 Task: Set the theme color for the current profile to "RGB (255 123 132 )".
Action: Mouse moved to (1193, 34)
Screenshot: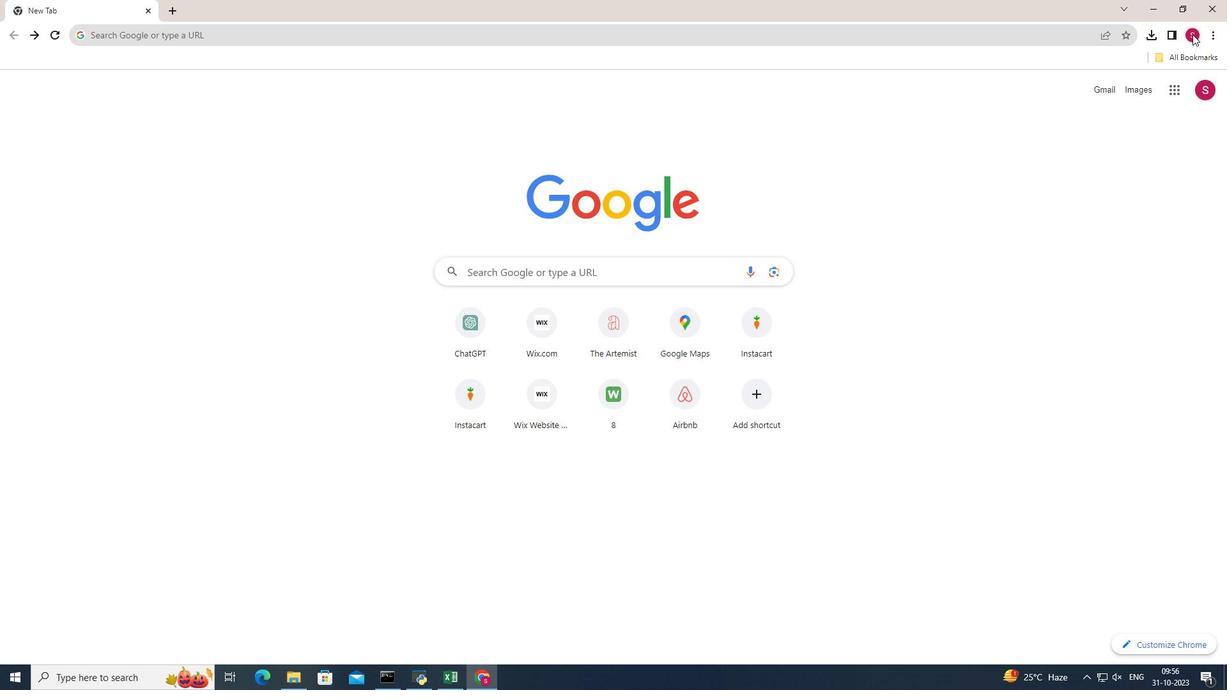 
Action: Mouse pressed left at (1193, 34)
Screenshot: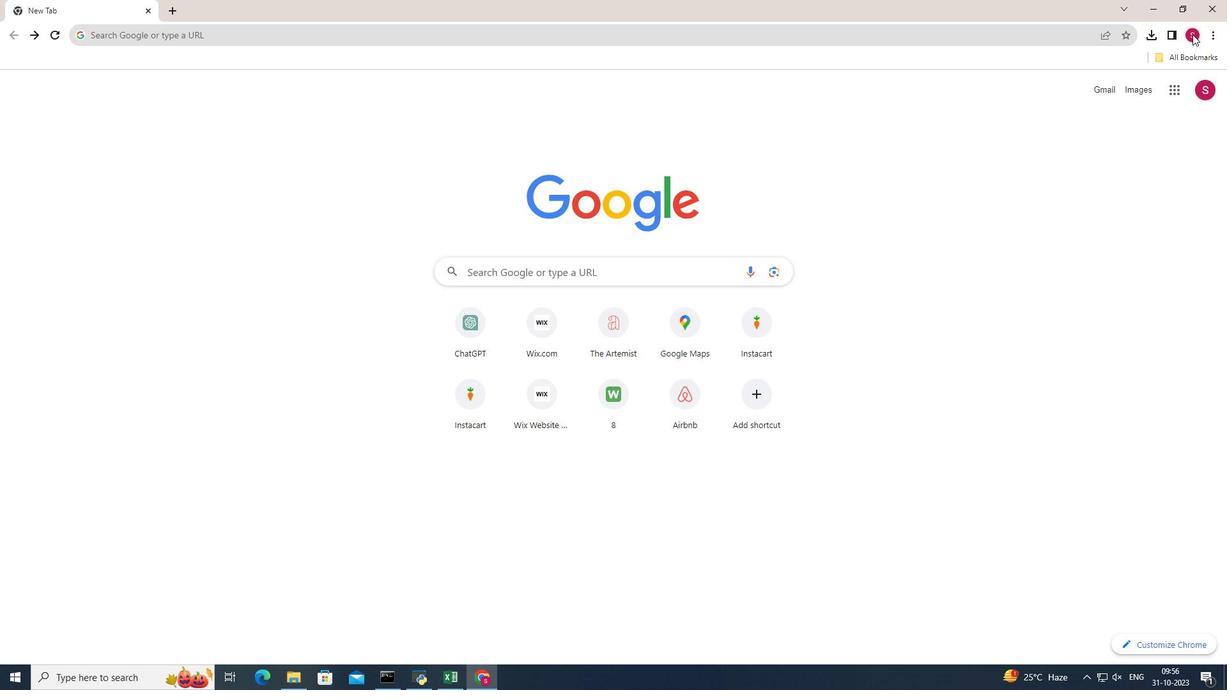 
Action: Mouse moved to (1186, 83)
Screenshot: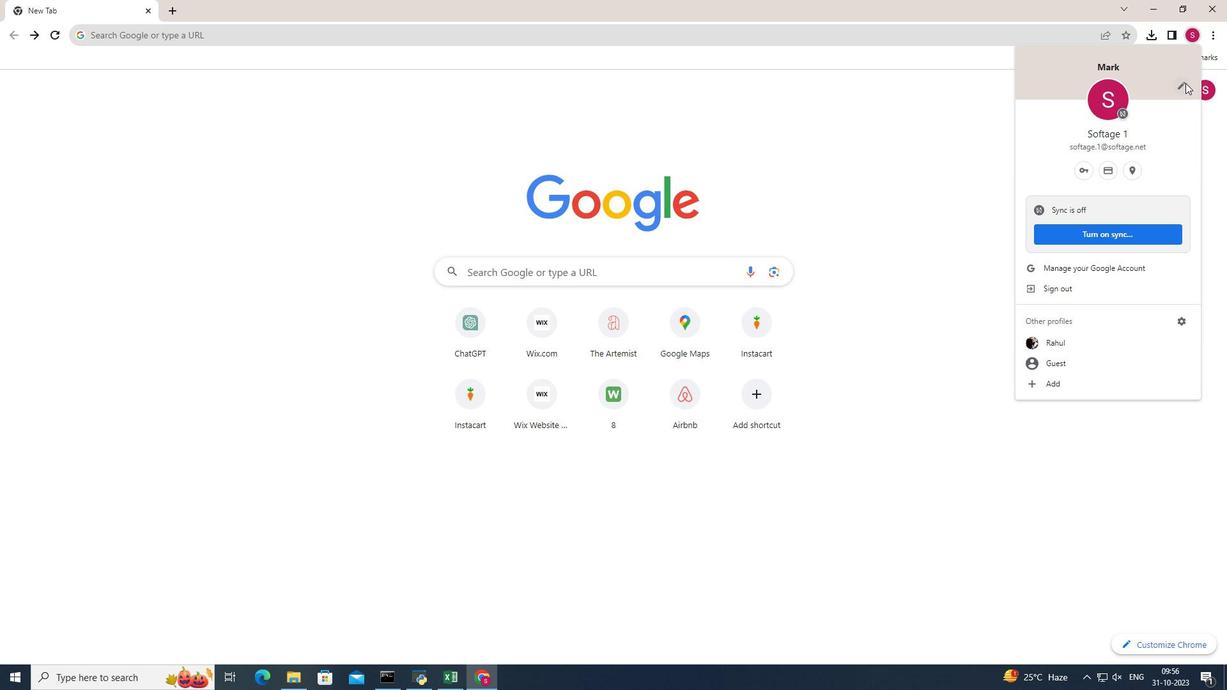 
Action: Mouse pressed left at (1186, 83)
Screenshot: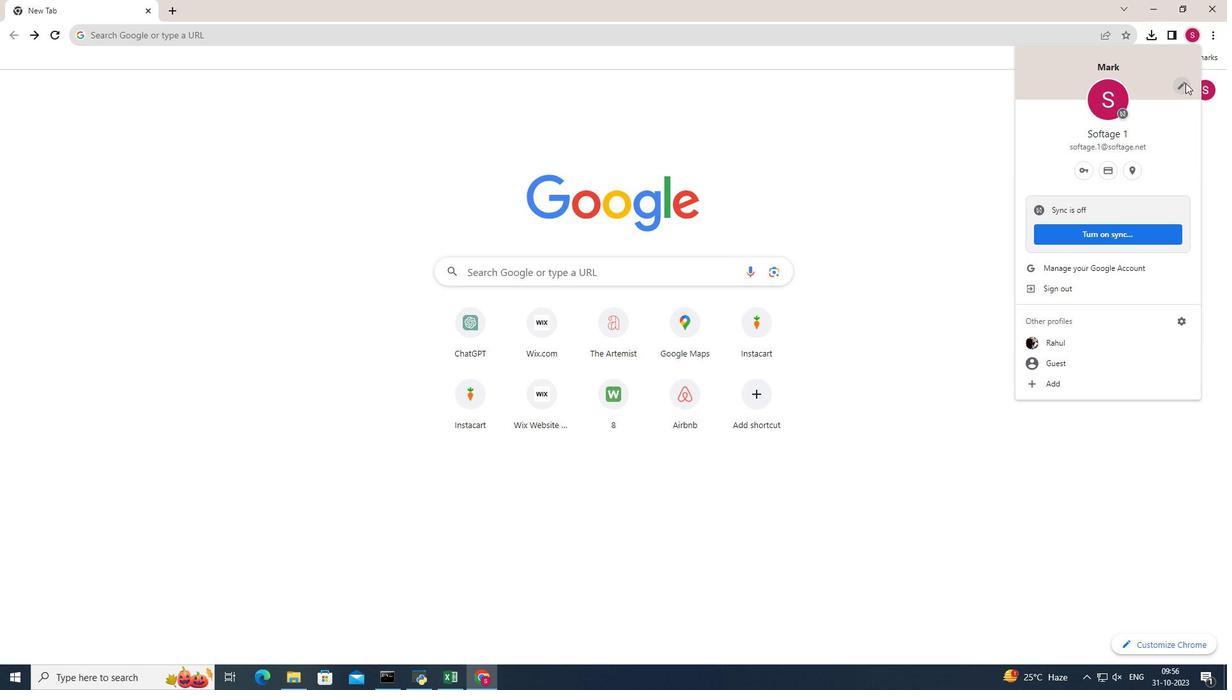
Action: Mouse moved to (453, 248)
Screenshot: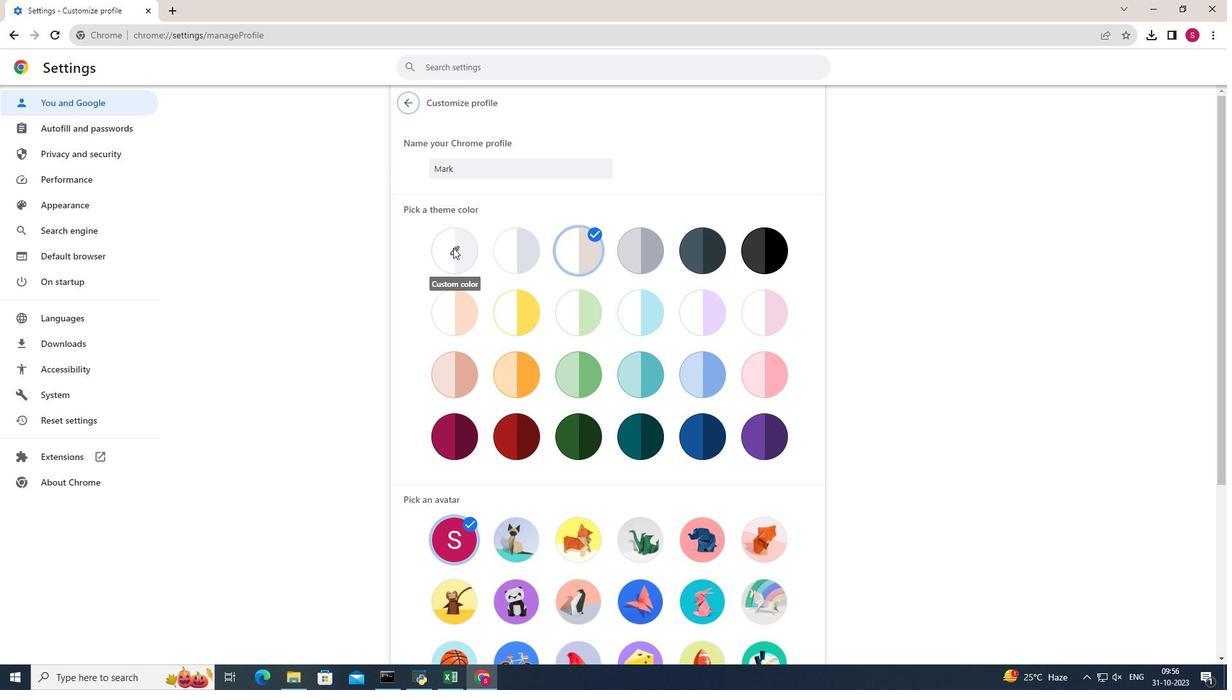 
Action: Mouse pressed left at (453, 248)
Screenshot: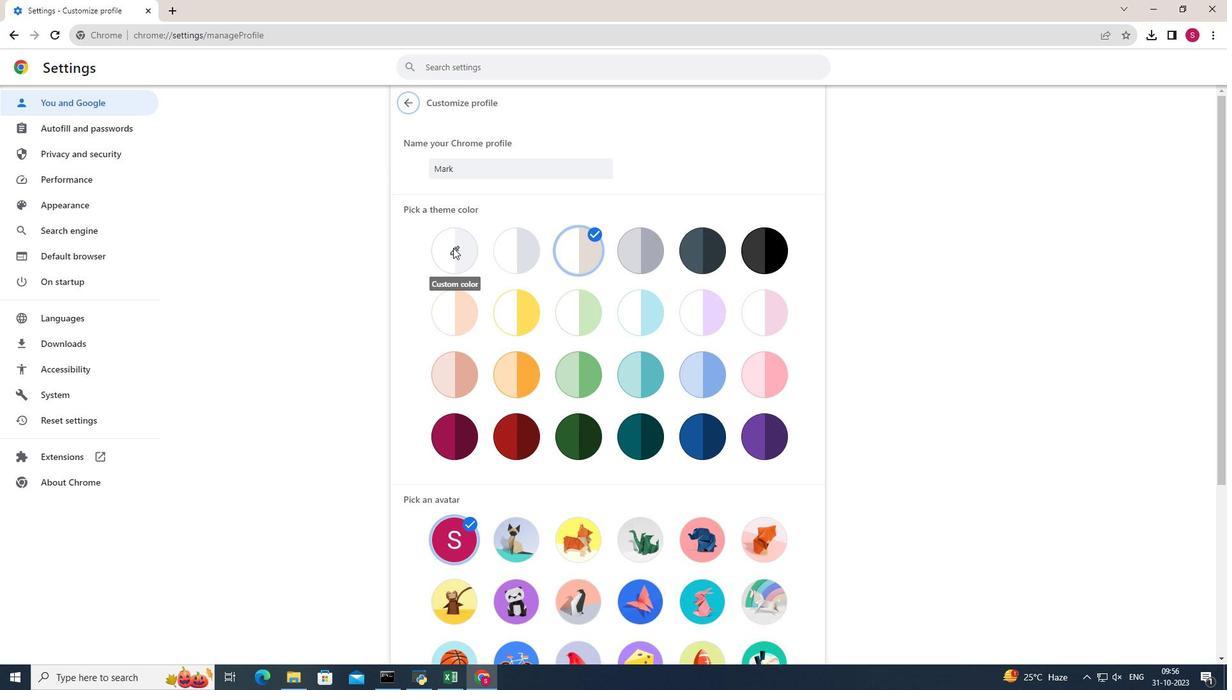 
Action: Mouse moved to (467, 403)
Screenshot: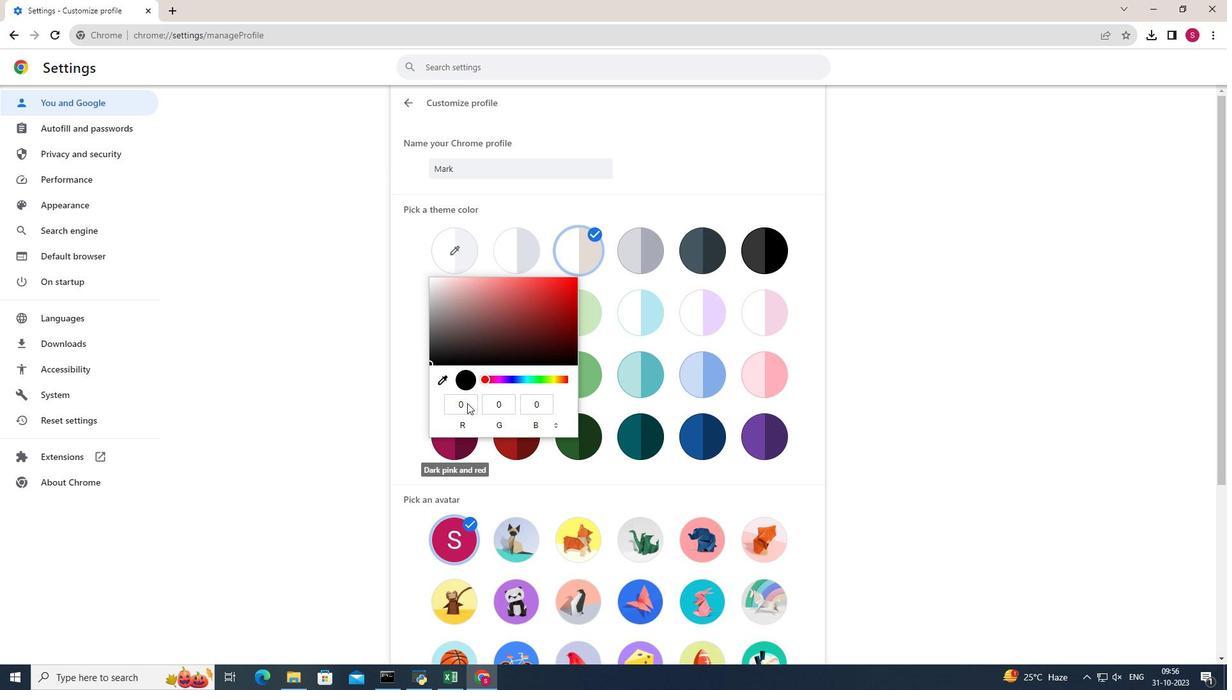 
Action: Mouse pressed left at (467, 403)
Screenshot: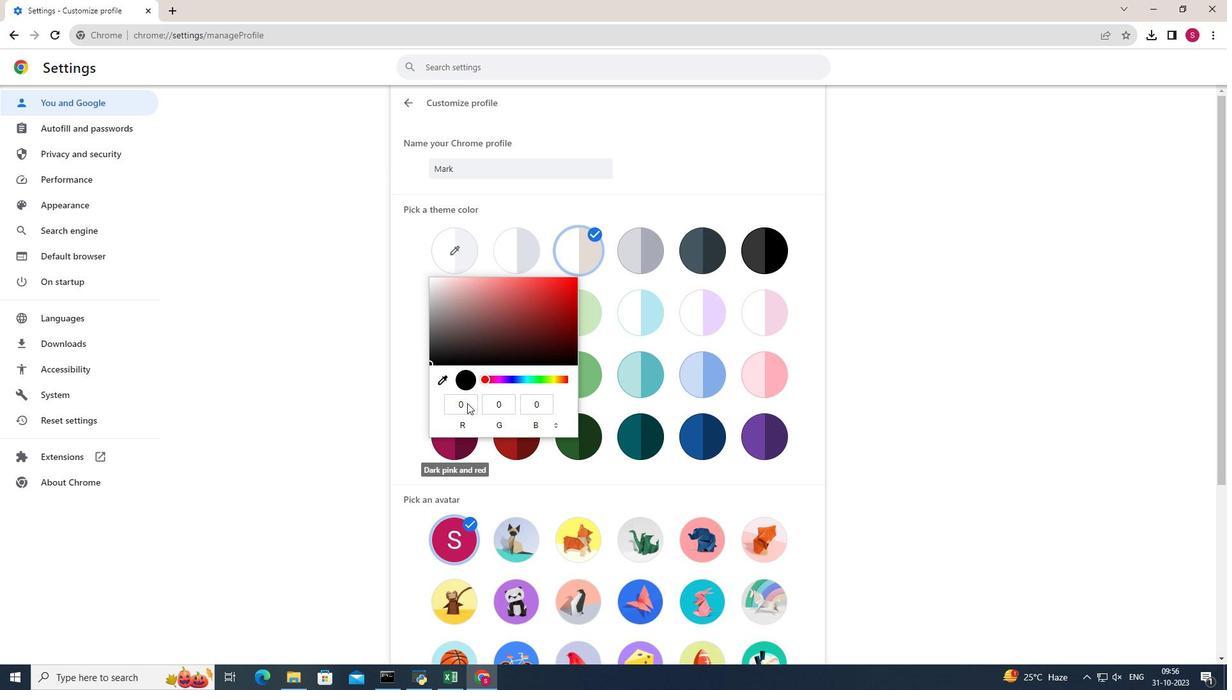 
Action: Key pressed 255
Screenshot: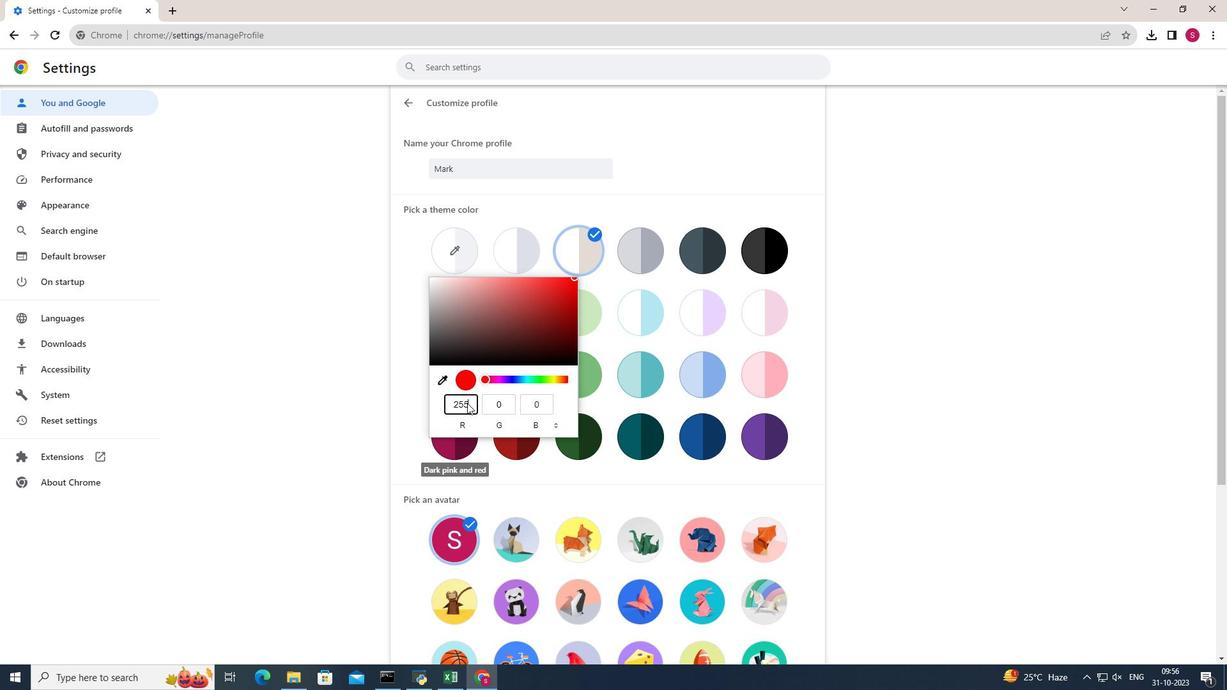 
Action: Mouse moved to (502, 401)
Screenshot: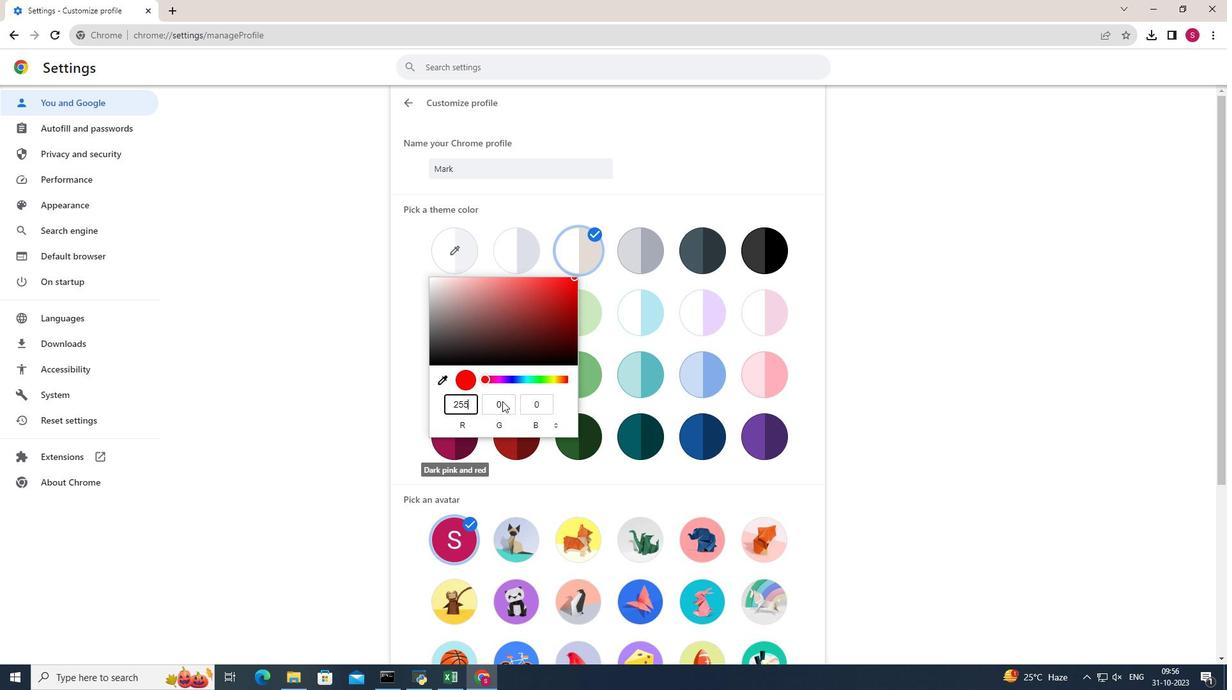 
Action: Mouse pressed left at (502, 401)
Screenshot: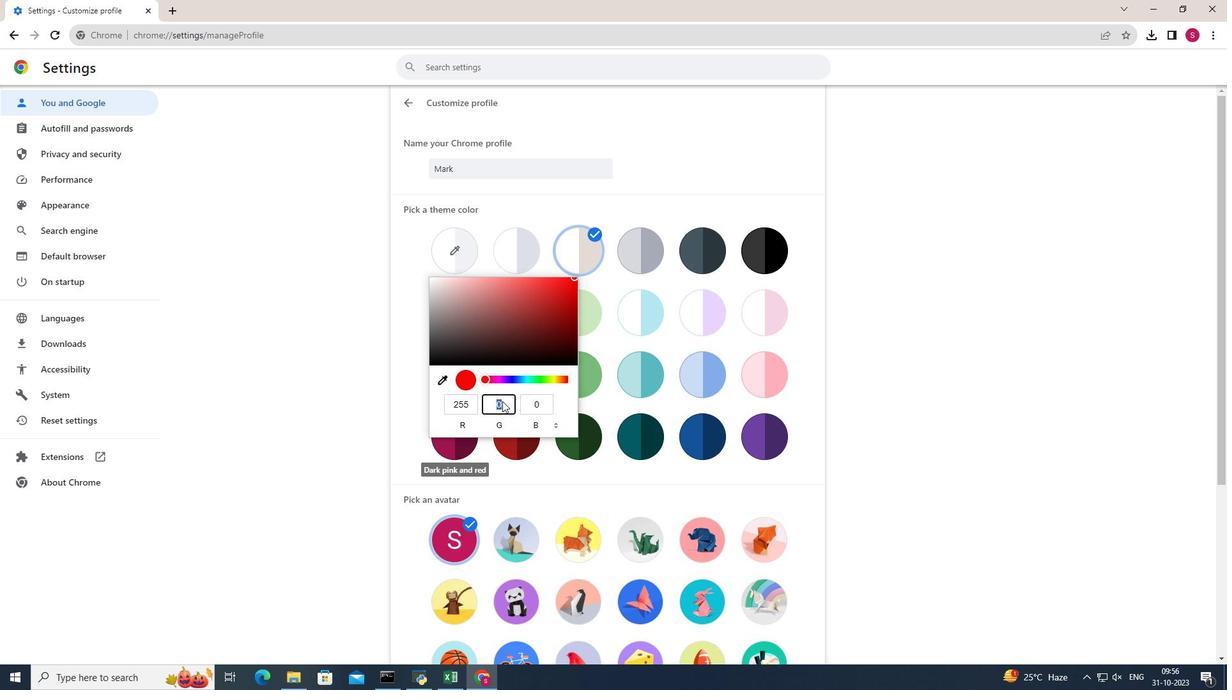 
Action: Key pressed 123
Screenshot: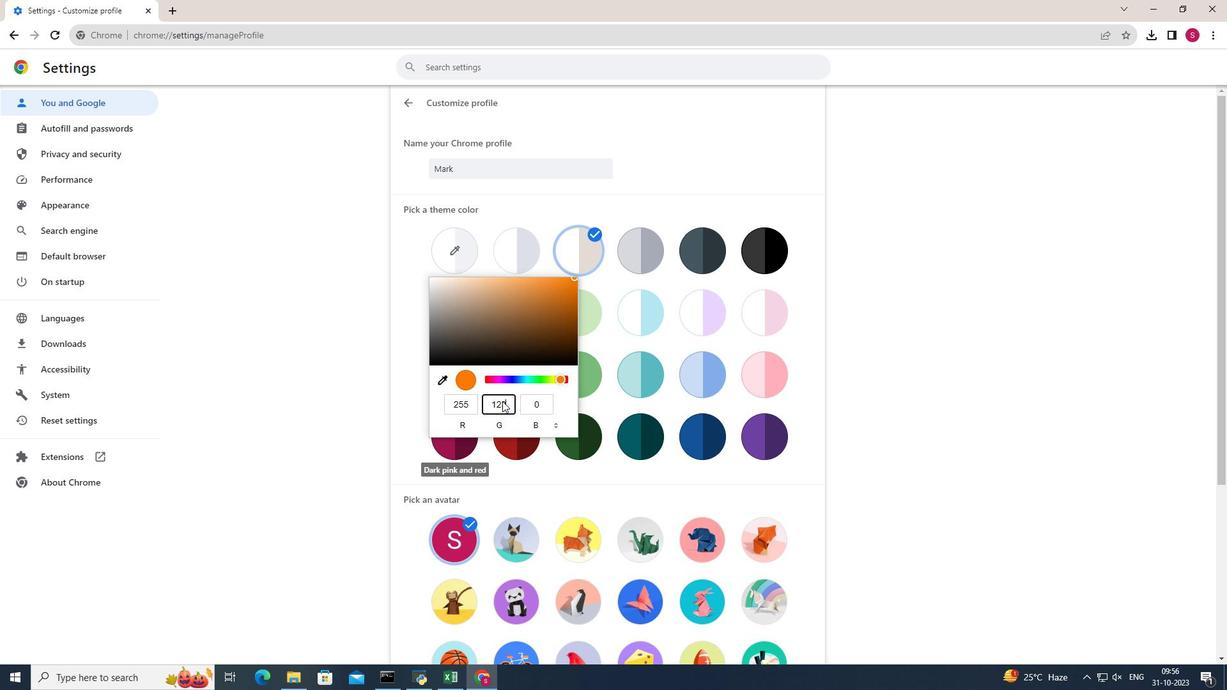 
Action: Mouse moved to (540, 404)
Screenshot: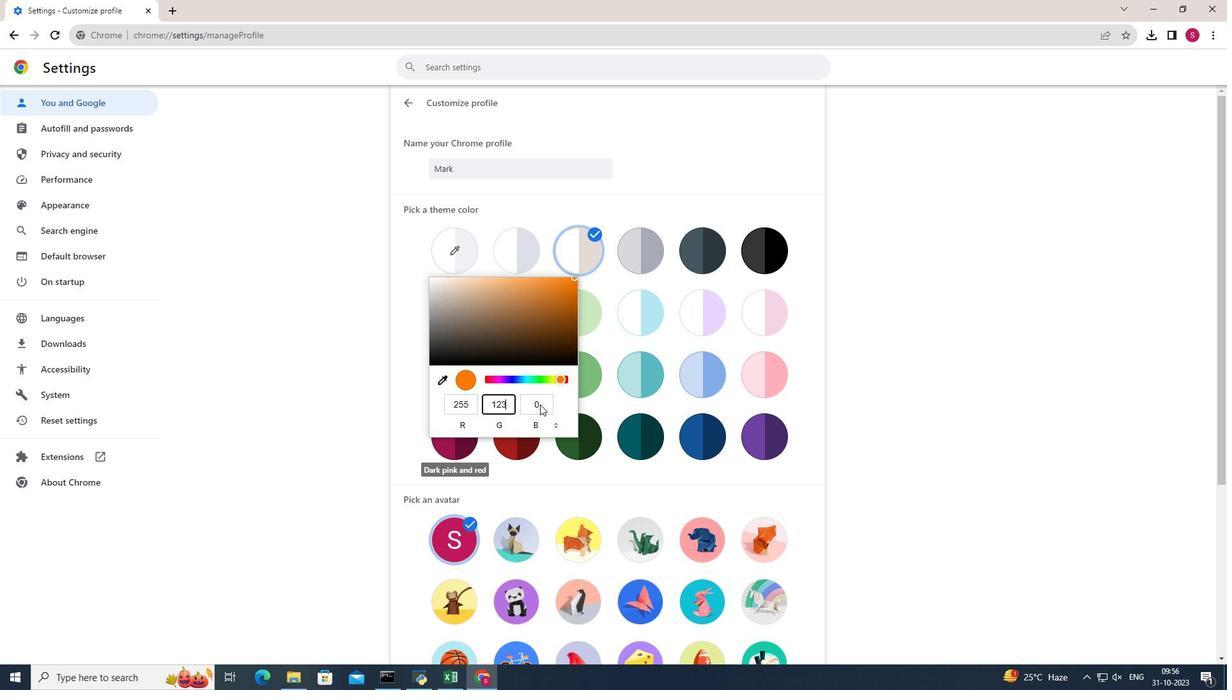 
Action: Mouse pressed left at (540, 404)
Screenshot: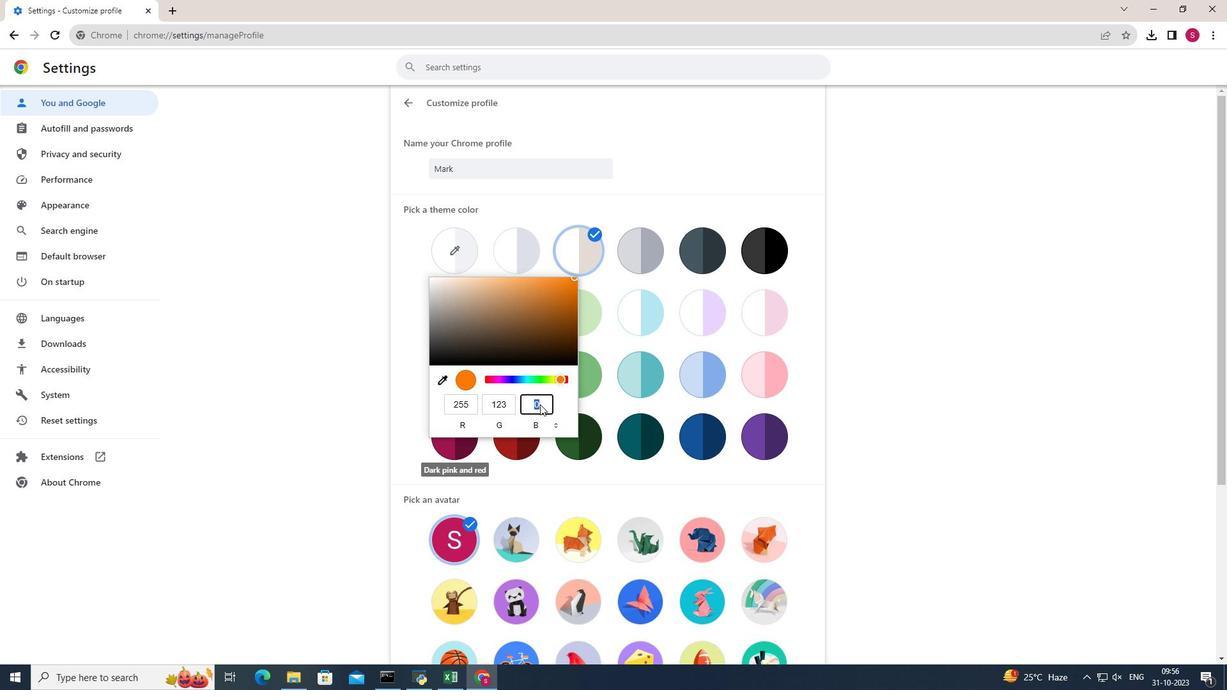 
Action: Key pressed 132
Screenshot: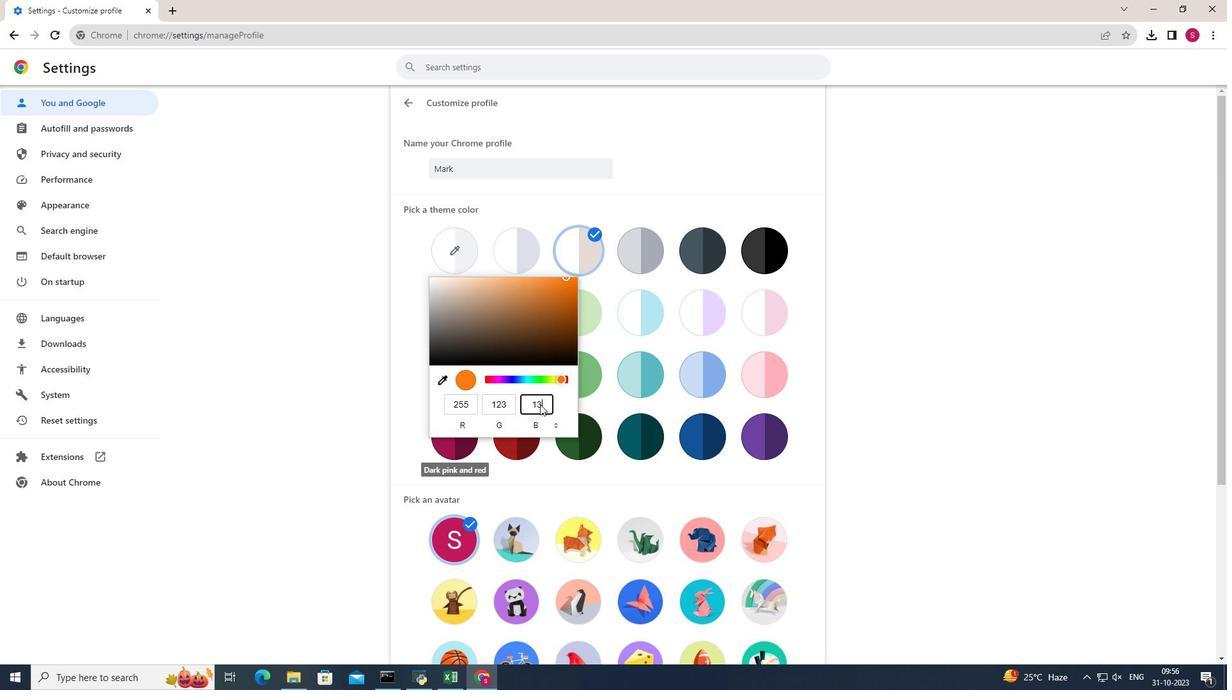
Action: Mouse moved to (964, 348)
Screenshot: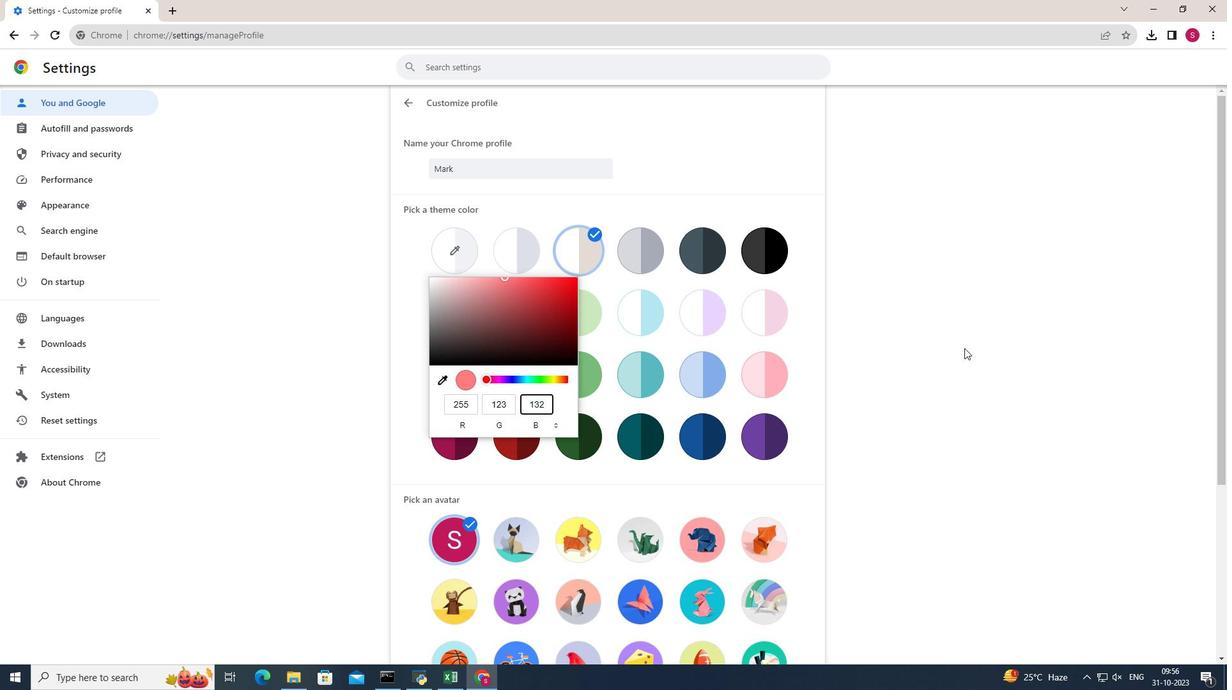 
Action: Mouse pressed left at (964, 348)
Screenshot: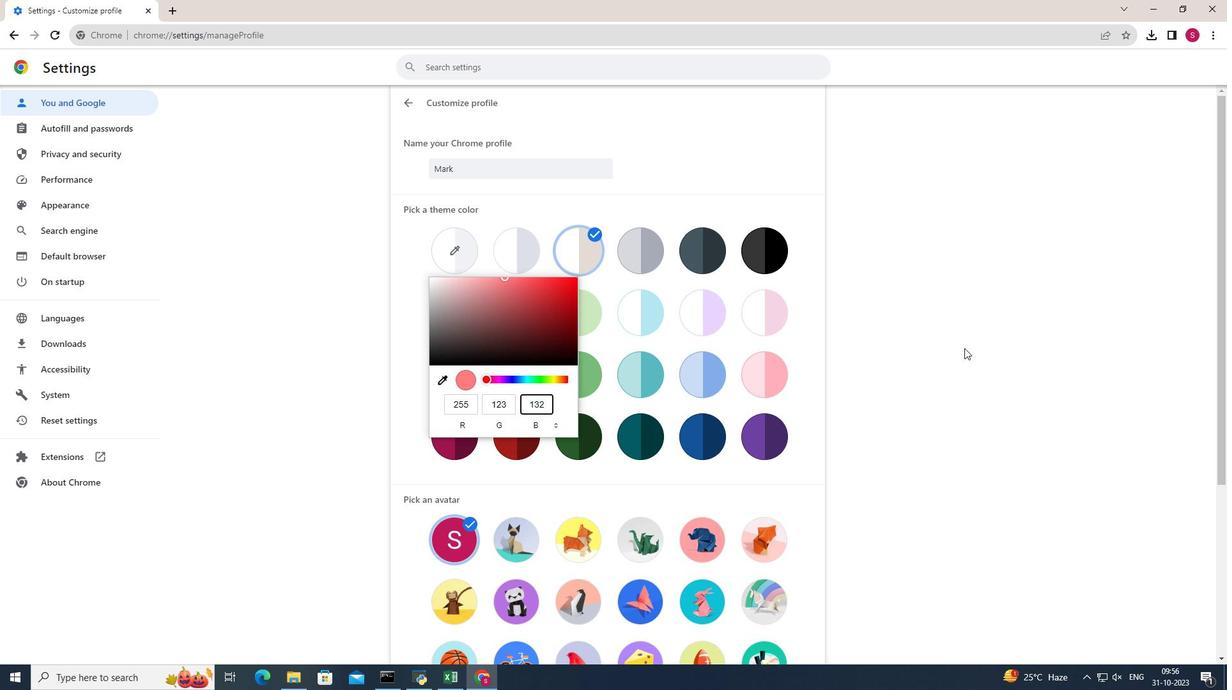 
Action: Mouse moved to (963, 347)
Screenshot: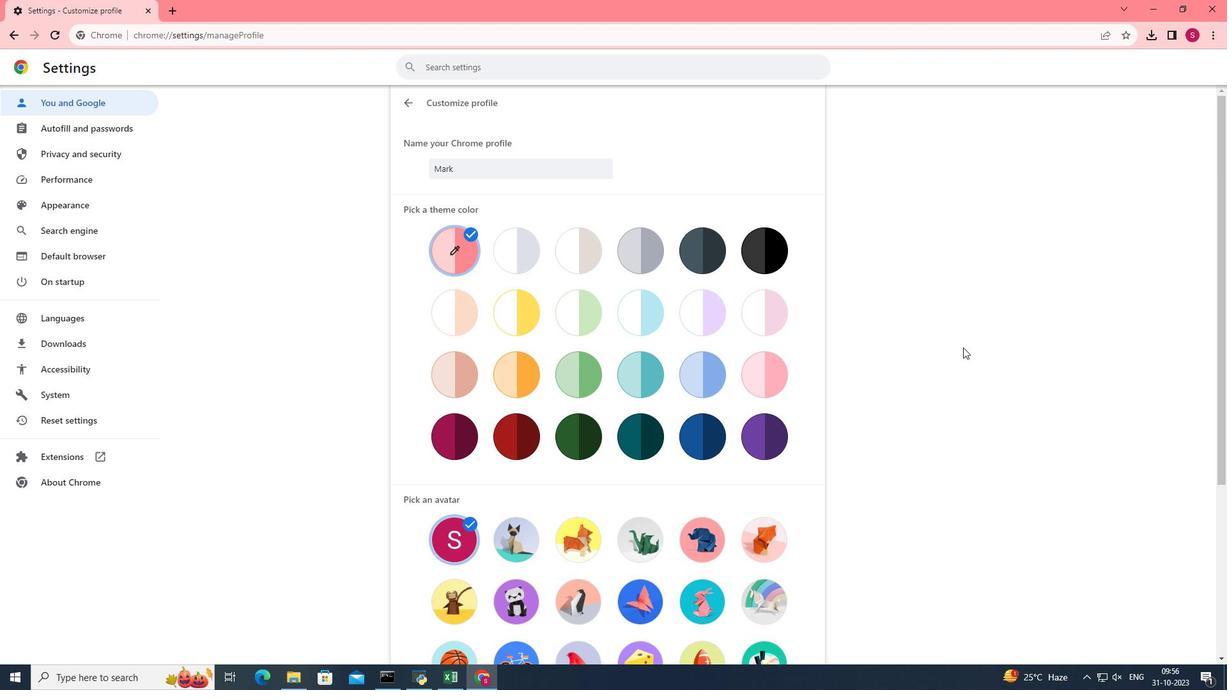 
